 Task: Add Attachment from "Attach a link" to Card Card0000000360 in Board Board0000000090 in Workspace WS0000000030 in Trello. Add Cover Red to Card Card0000000360 in Board Board0000000090 in Workspace WS0000000030 in Trello. Add "Join Card" Button Button0000000360  to Card Card0000000360 in Board Board0000000090 in Workspace WS0000000030 in Trello. Add Description DS0000000360 to Card Card0000000360 in Board Board0000000090 in Workspace WS0000000030 in Trello. Add Comment CM0000000360 to Card Card0000000360 in Board Board0000000090 in Workspace WS0000000030 in Trello
Action: Mouse moved to (448, 519)
Screenshot: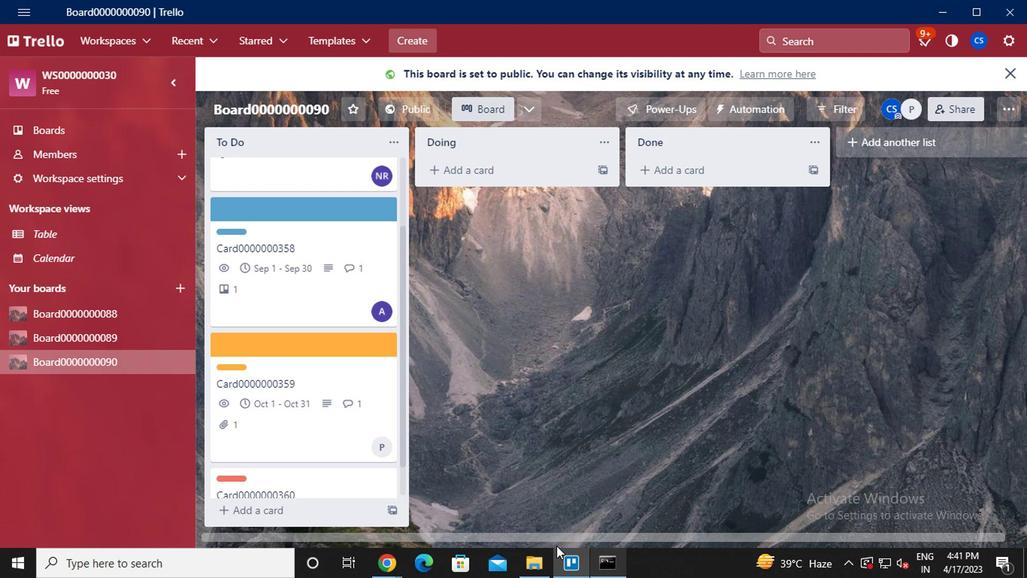 
Action: Mouse scrolled (448, 518) with delta (0, 0)
Screenshot: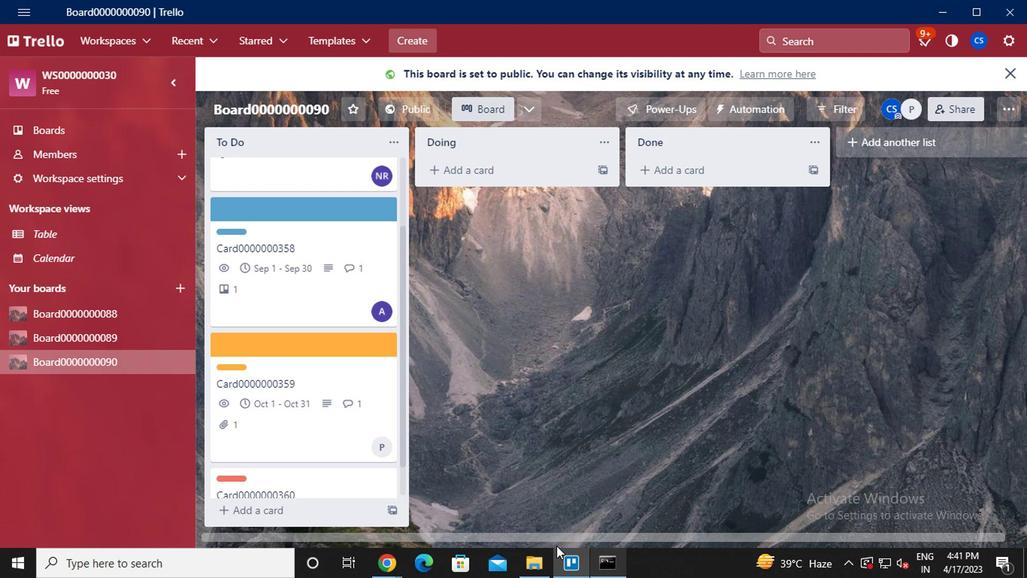 
Action: Mouse moved to (425, 501)
Screenshot: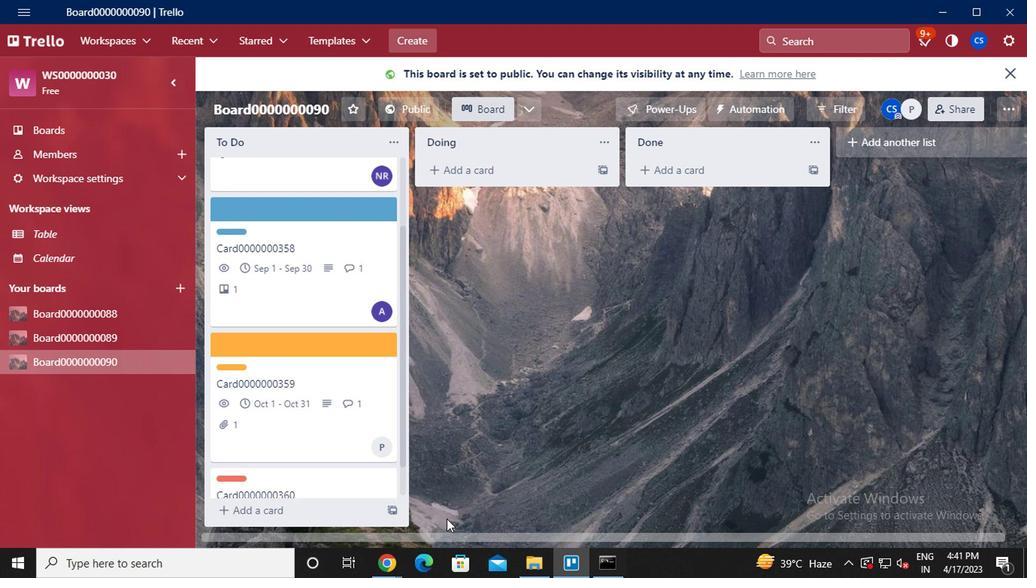 
Action: Mouse scrolled (425, 500) with delta (0, 0)
Screenshot: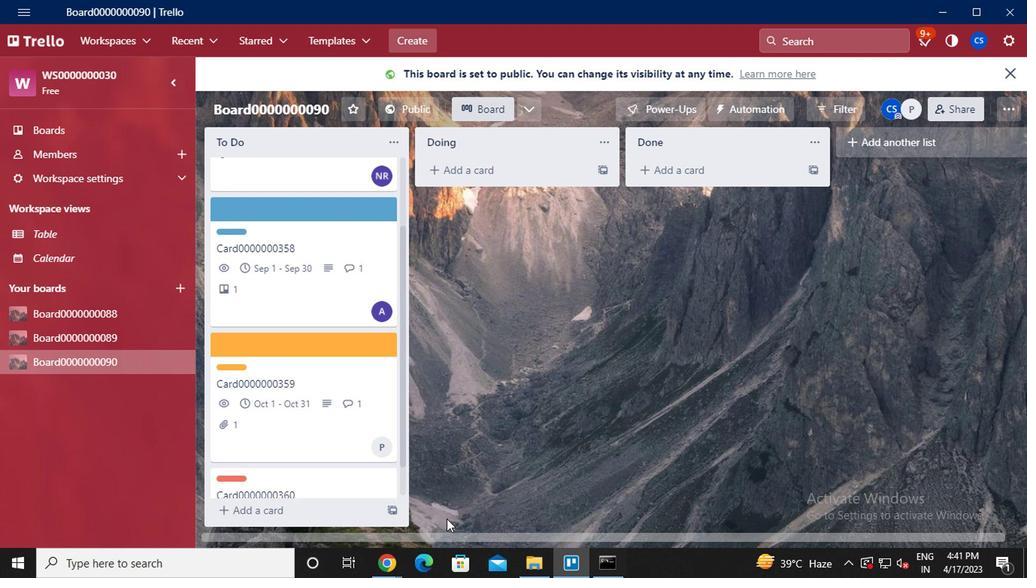 
Action: Mouse moved to (398, 481)
Screenshot: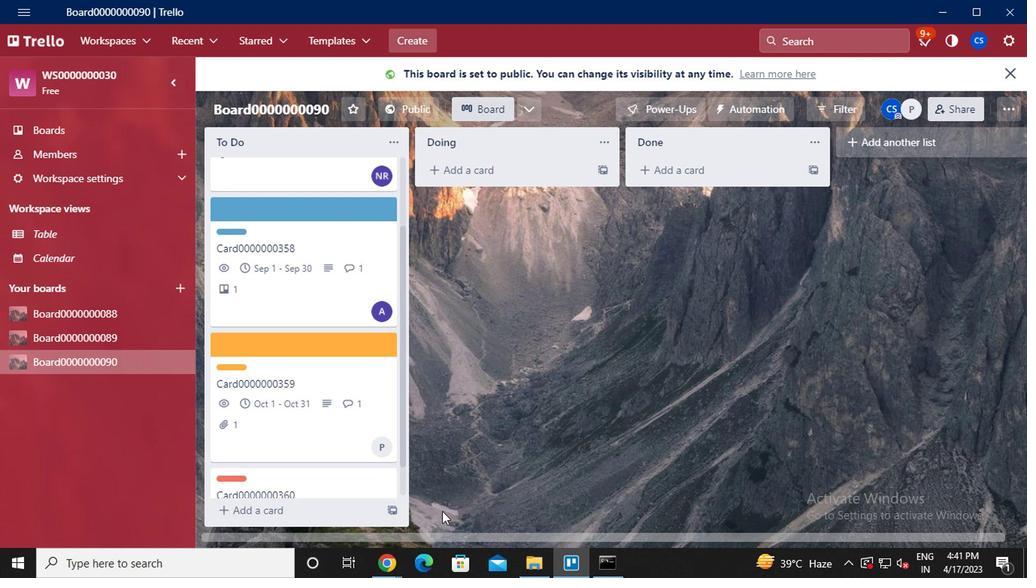 
Action: Mouse scrolled (398, 480) with delta (0, -1)
Screenshot: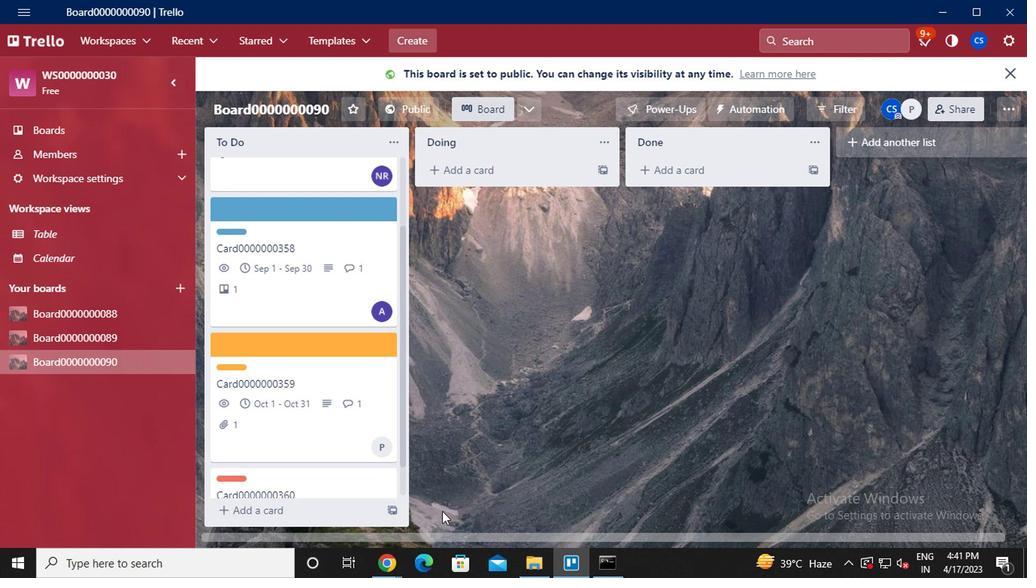 
Action: Mouse moved to (387, 472)
Screenshot: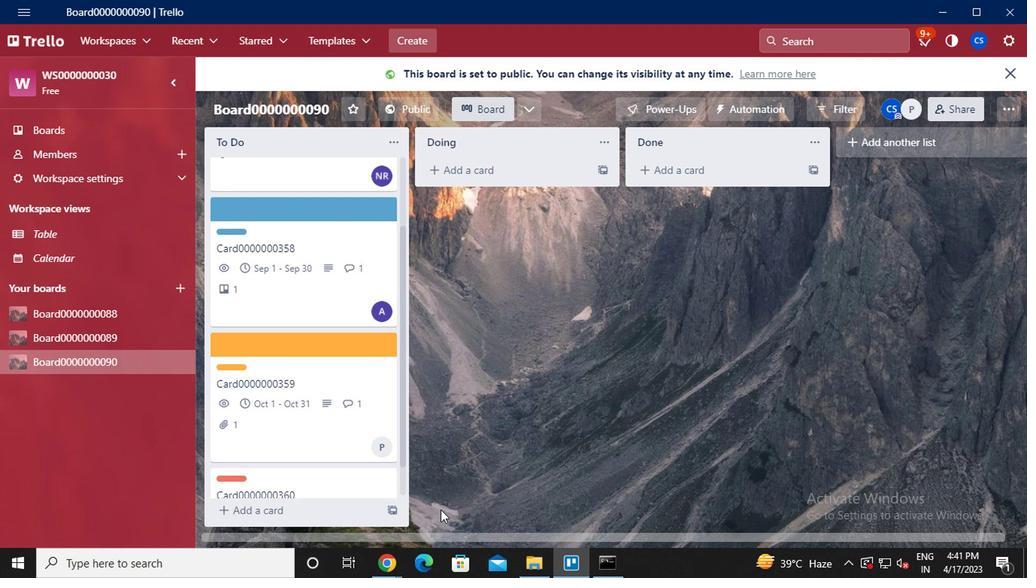 
Action: Mouse scrolled (387, 471) with delta (0, -1)
Screenshot: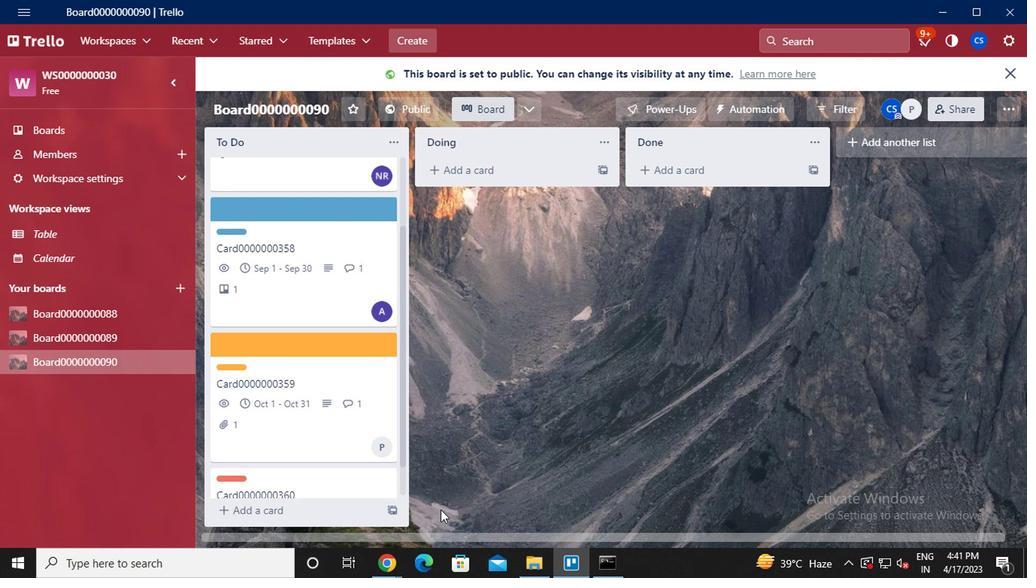 
Action: Mouse moved to (374, 463)
Screenshot: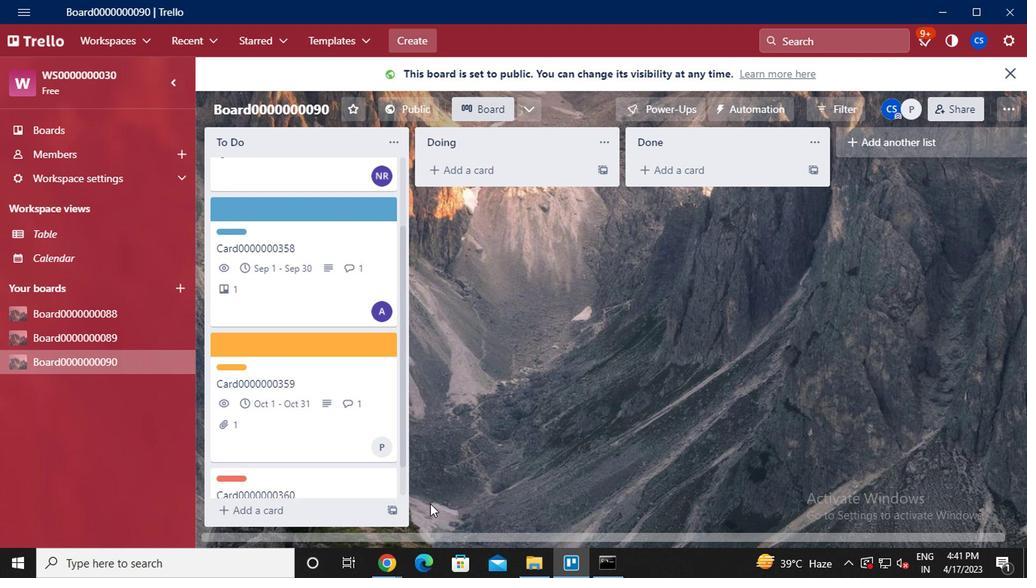 
Action: Mouse scrolled (374, 463) with delta (0, 0)
Screenshot: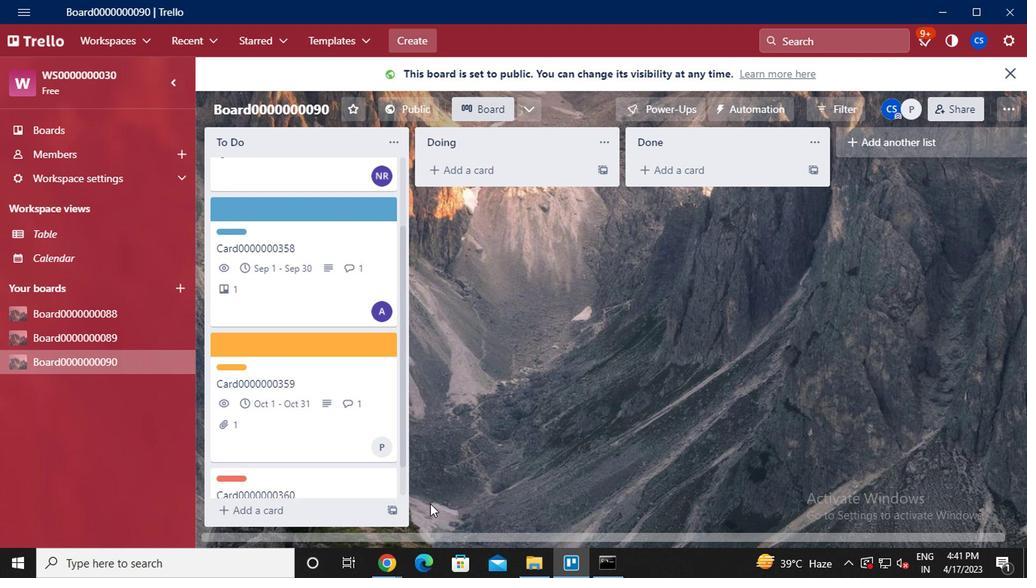 
Action: Mouse moved to (326, 461)
Screenshot: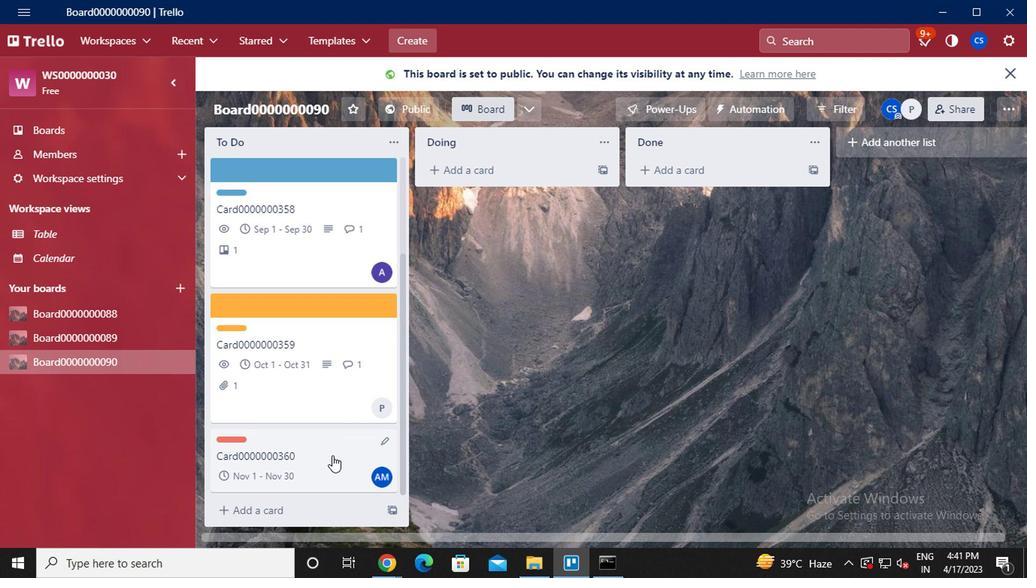 
Action: Mouse pressed left at (326, 461)
Screenshot: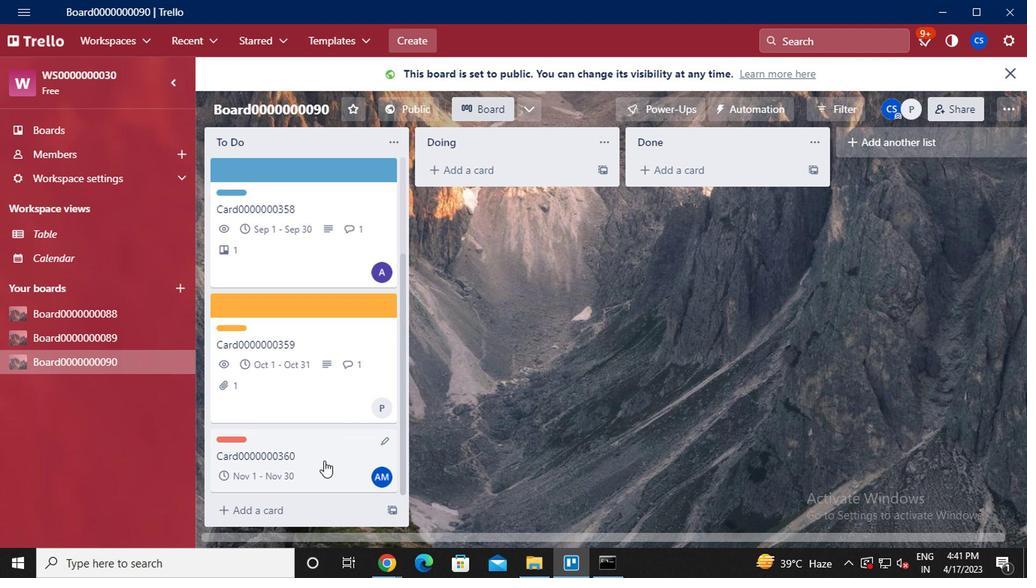
Action: Mouse moved to (716, 314)
Screenshot: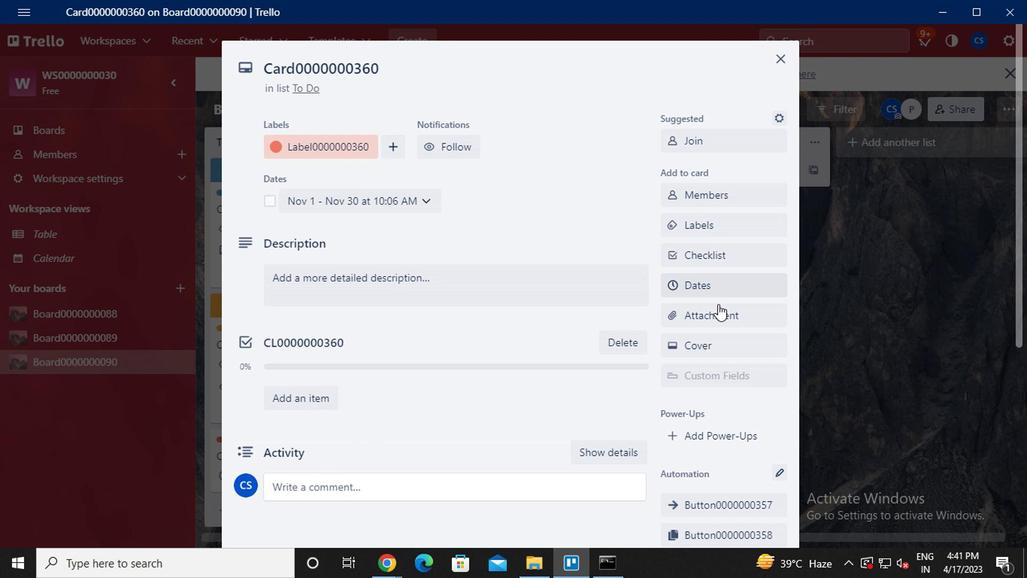 
Action: Mouse pressed left at (716, 314)
Screenshot: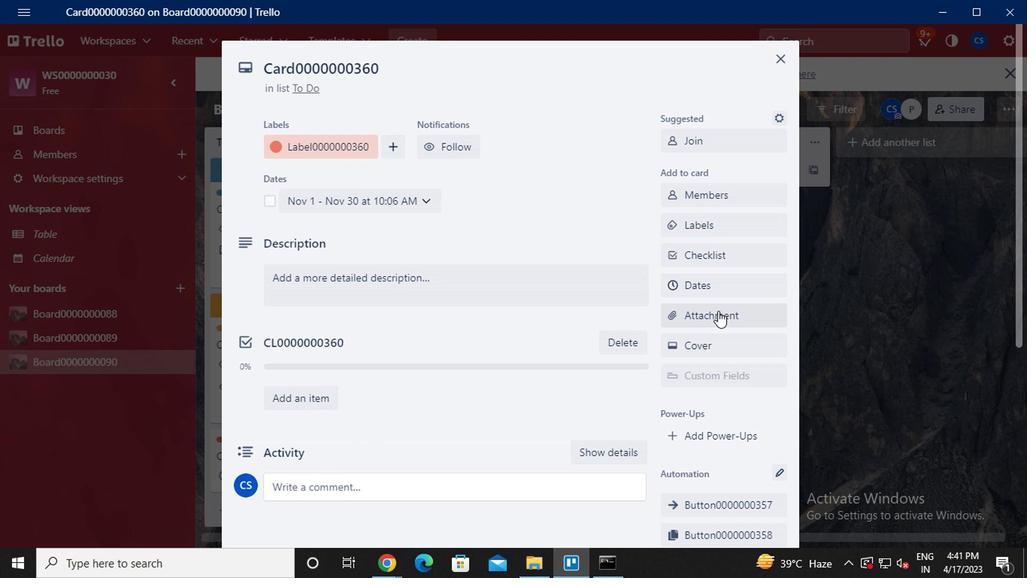 
Action: Mouse moved to (721, 303)
Screenshot: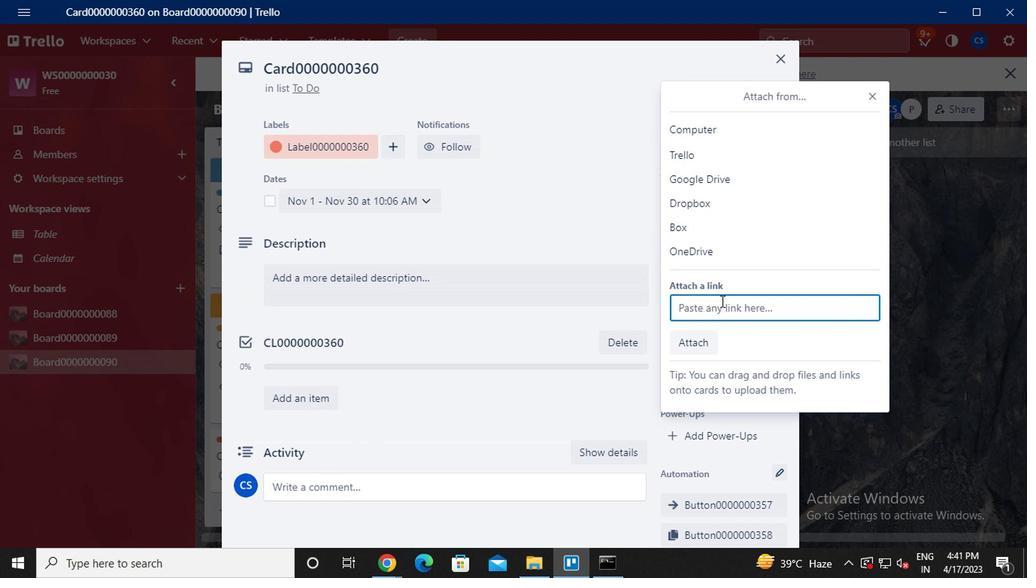 
Action: Key pressed ctrl+V<Key.enter>
Screenshot: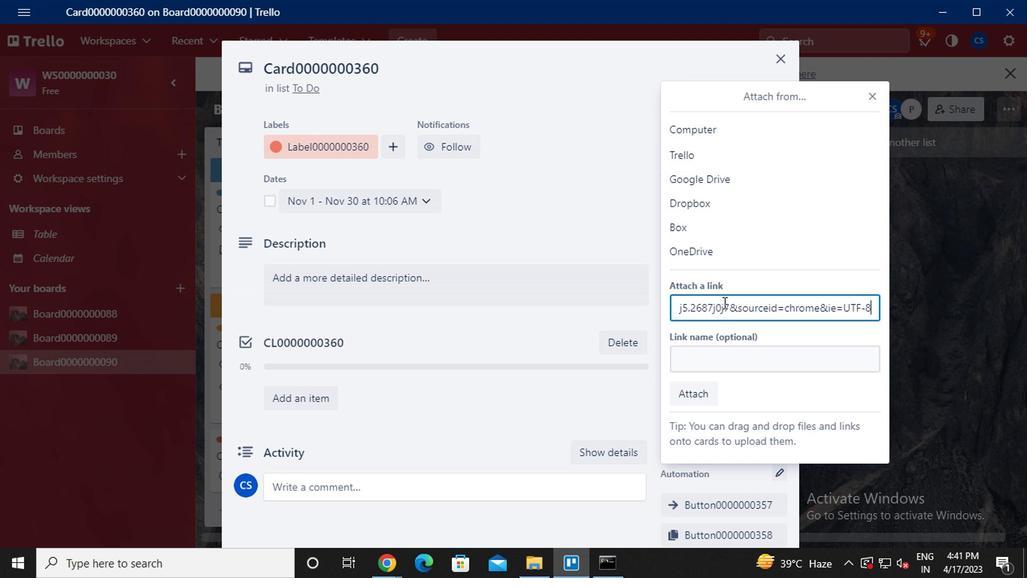 
Action: Mouse moved to (704, 346)
Screenshot: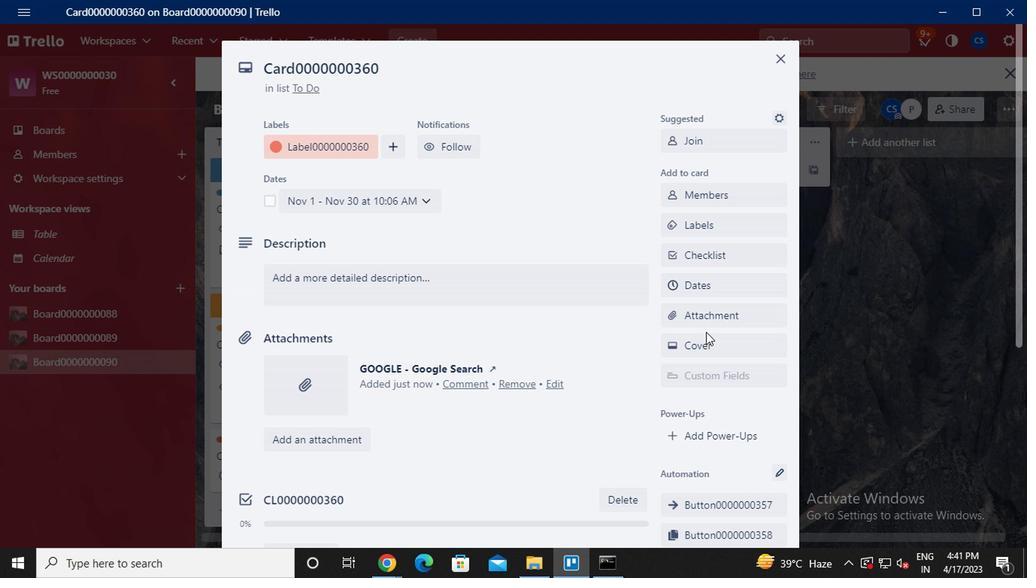 
Action: Mouse pressed left at (704, 346)
Screenshot: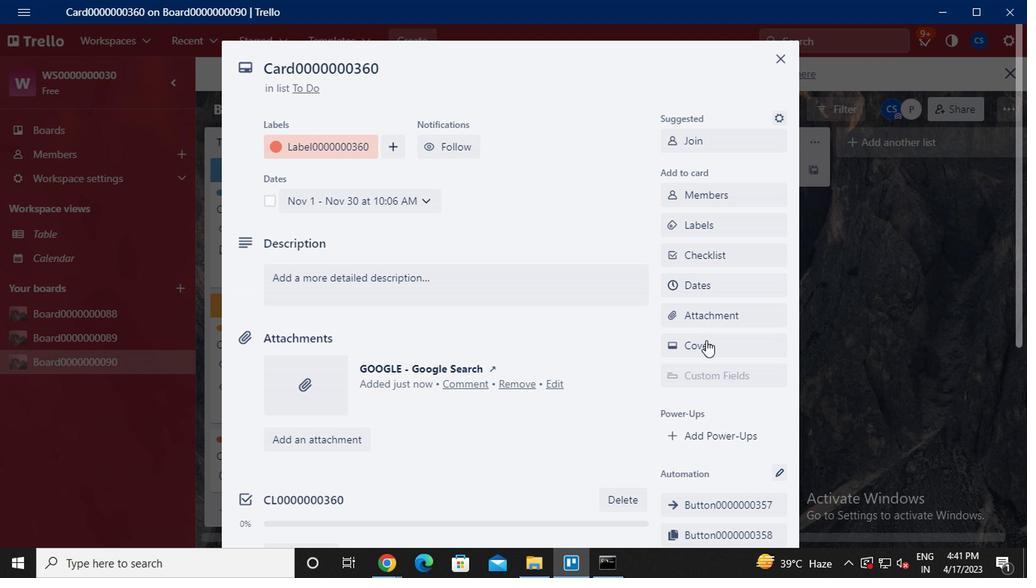 
Action: Mouse moved to (811, 251)
Screenshot: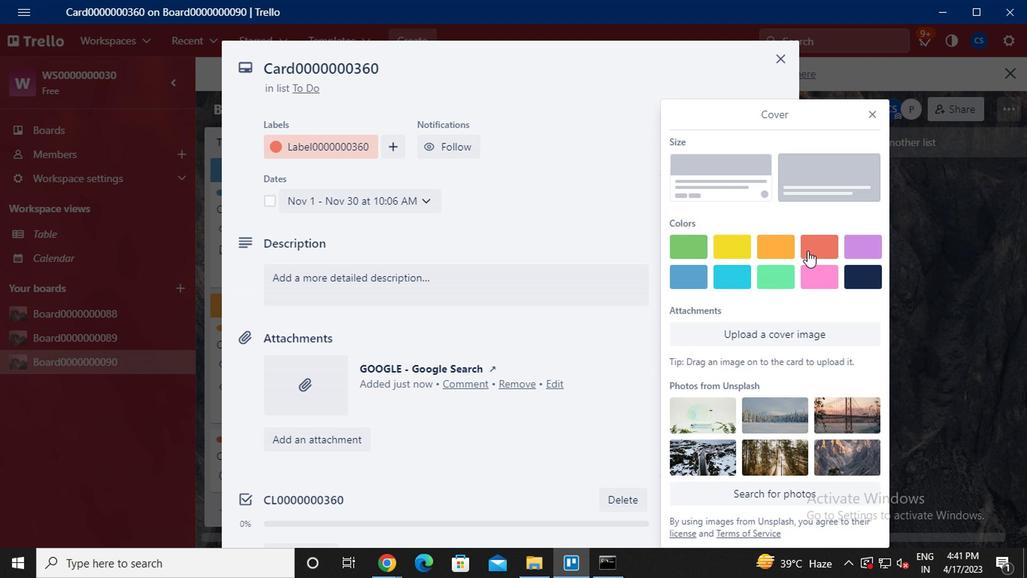 
Action: Mouse pressed left at (811, 251)
Screenshot: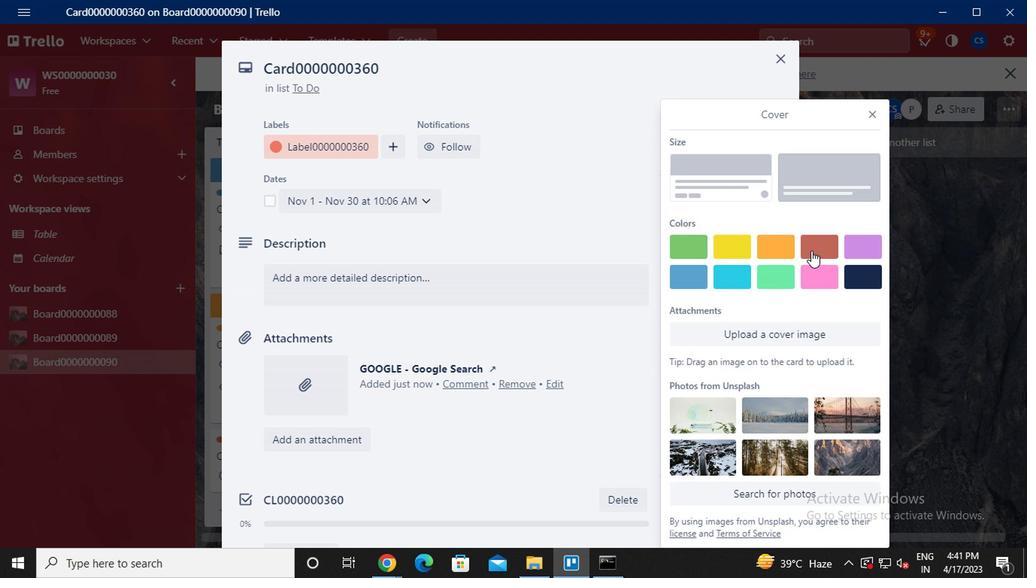 
Action: Mouse moved to (869, 85)
Screenshot: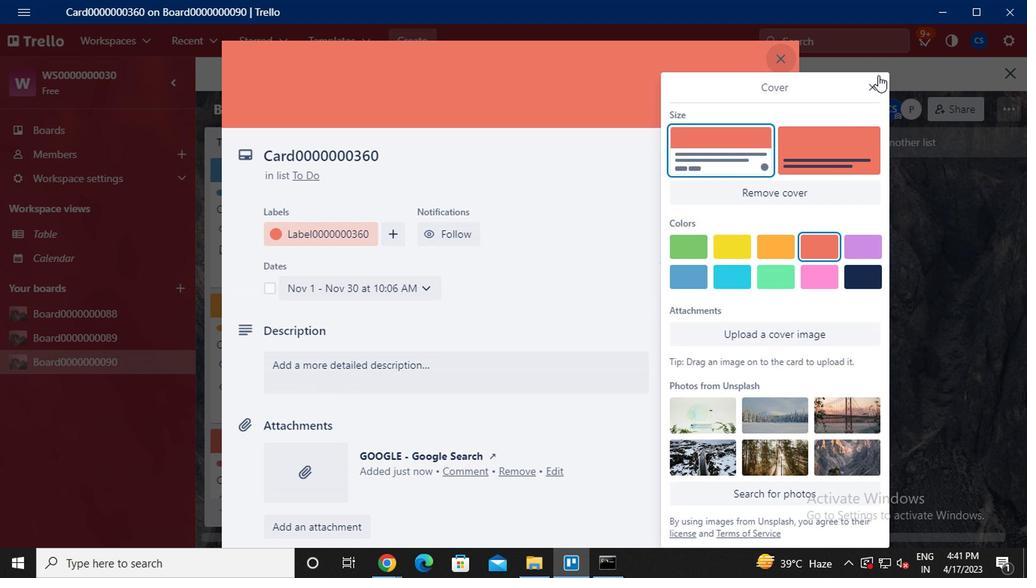 
Action: Mouse pressed left at (869, 85)
Screenshot: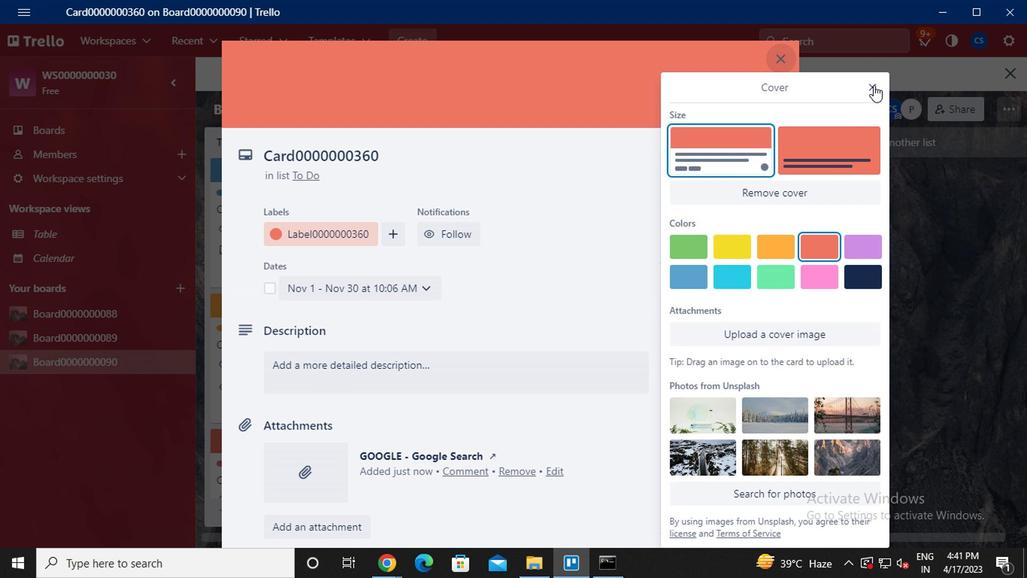 
Action: Mouse moved to (771, 224)
Screenshot: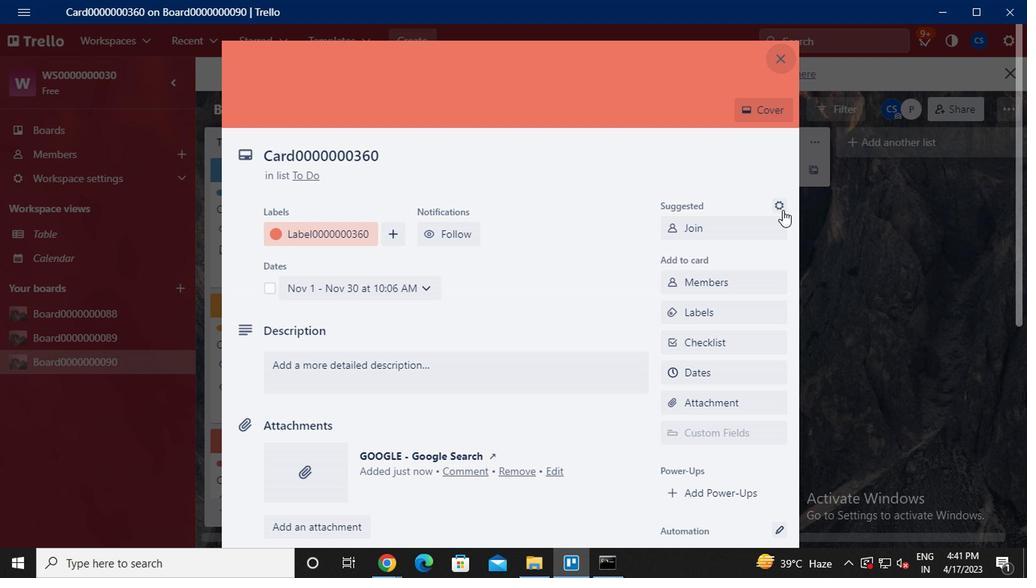 
Action: Mouse scrolled (771, 224) with delta (0, 0)
Screenshot: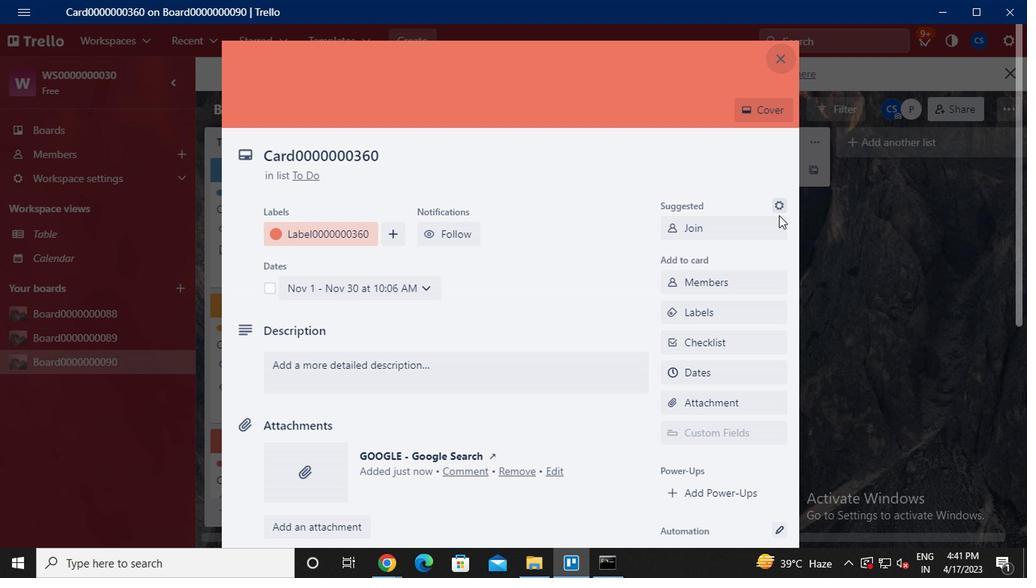 
Action: Mouse moved to (769, 229)
Screenshot: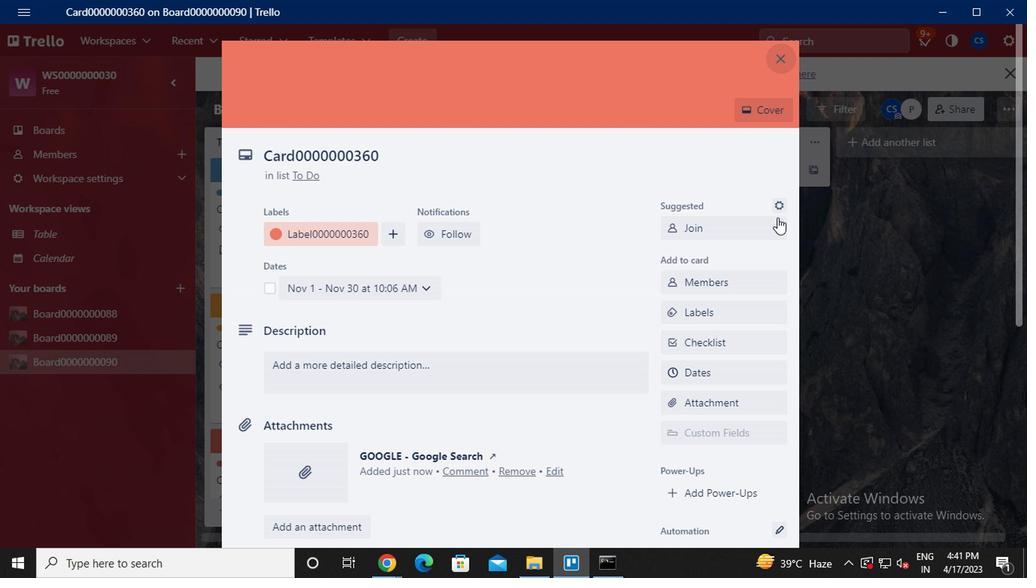 
Action: Mouse scrolled (769, 228) with delta (0, -1)
Screenshot: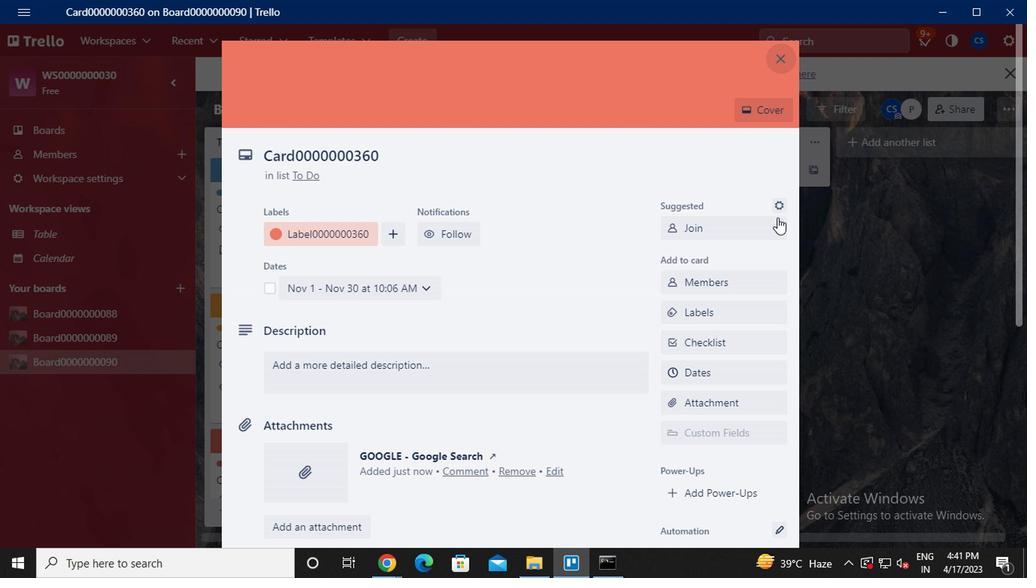 
Action: Mouse moved to (768, 232)
Screenshot: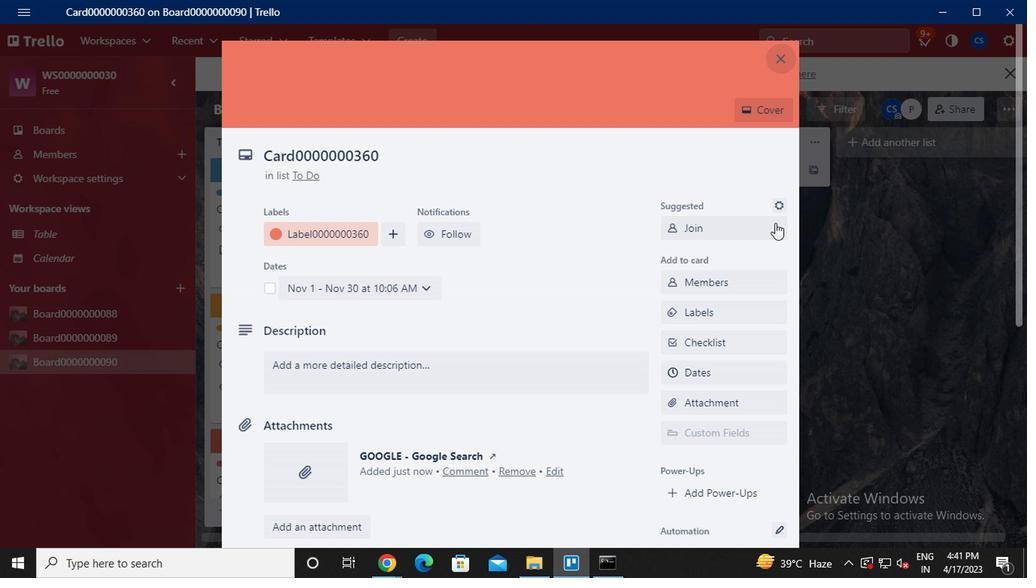 
Action: Mouse scrolled (768, 231) with delta (0, 0)
Screenshot: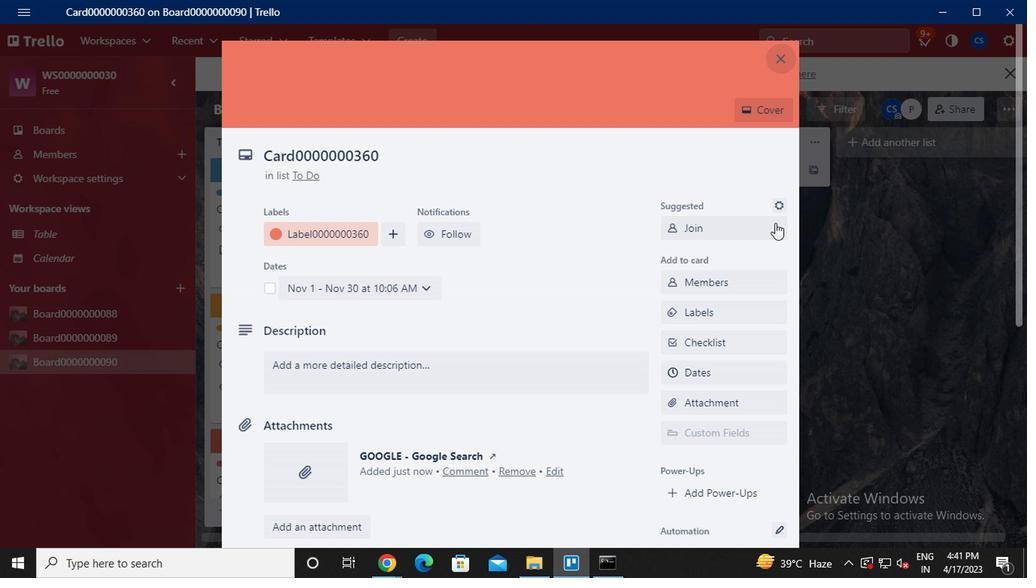 
Action: Mouse moved to (766, 236)
Screenshot: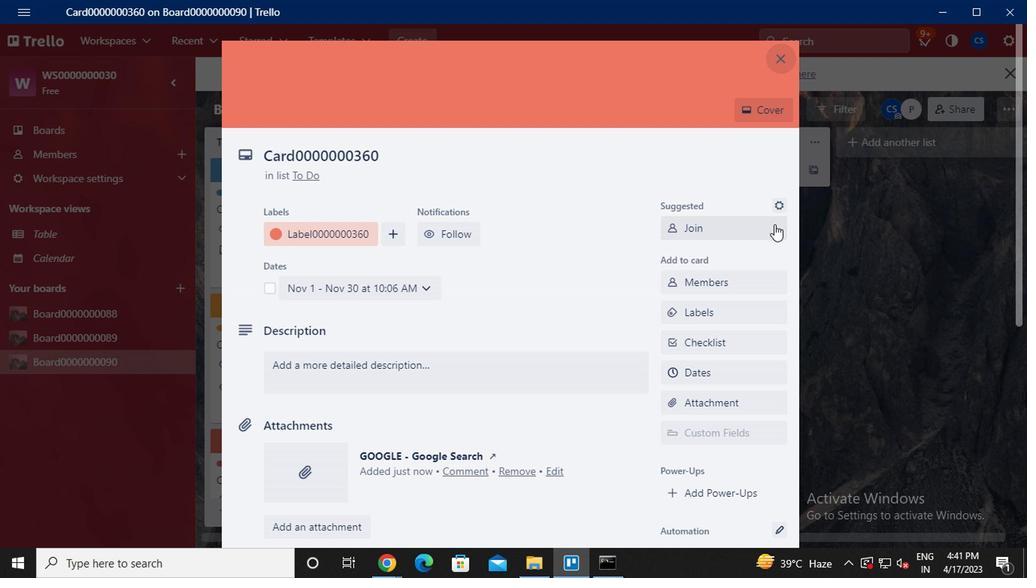 
Action: Mouse scrolled (766, 235) with delta (0, 0)
Screenshot: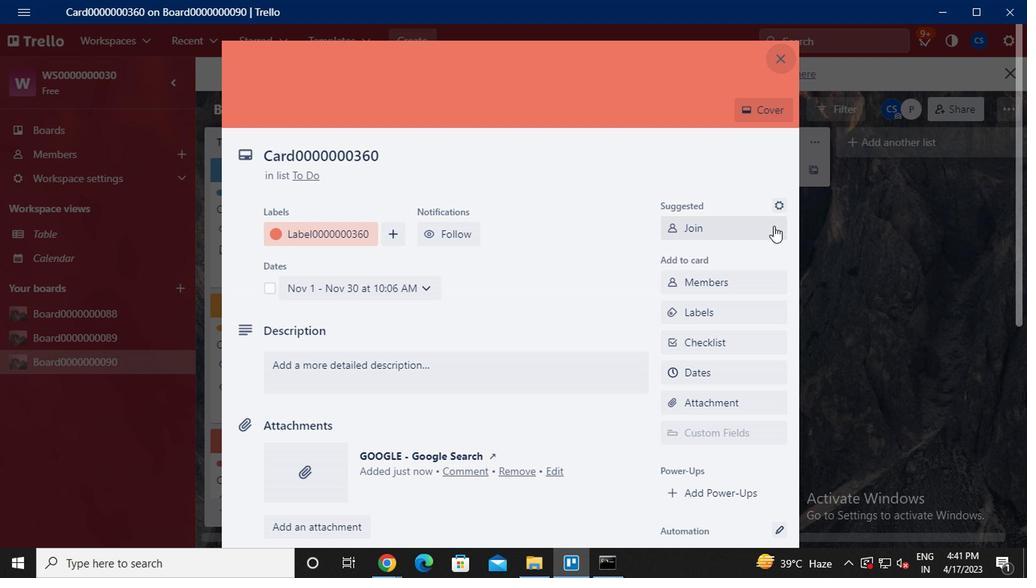 
Action: Mouse moved to (730, 348)
Screenshot: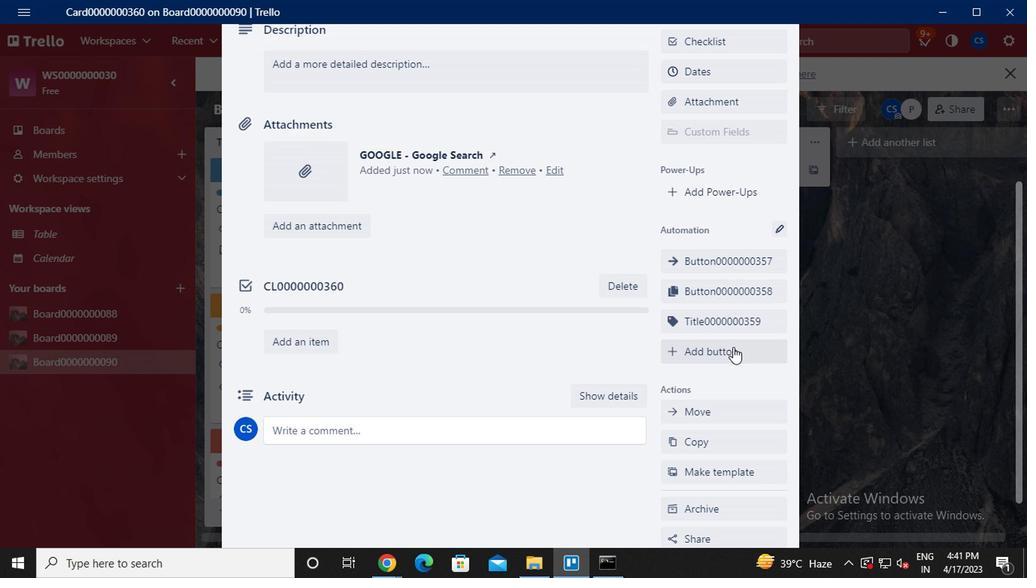 
Action: Mouse pressed left at (730, 348)
Screenshot: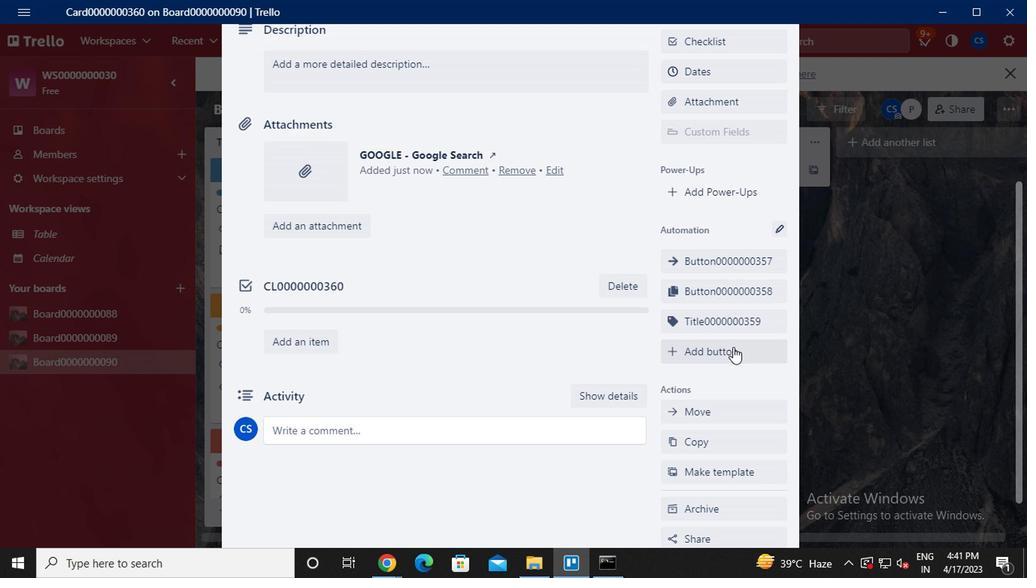 
Action: Mouse moved to (740, 231)
Screenshot: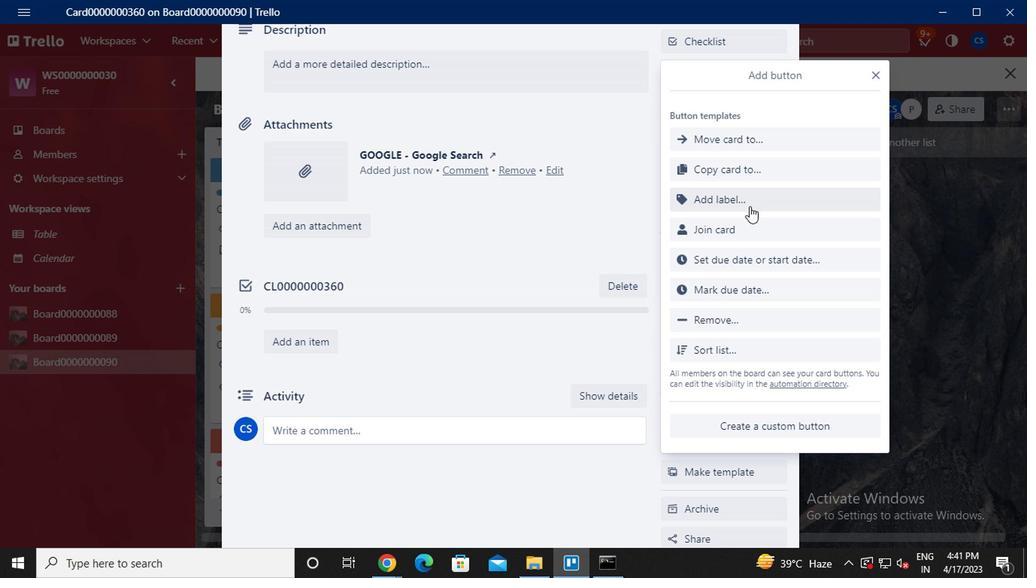 
Action: Mouse pressed left at (740, 231)
Screenshot: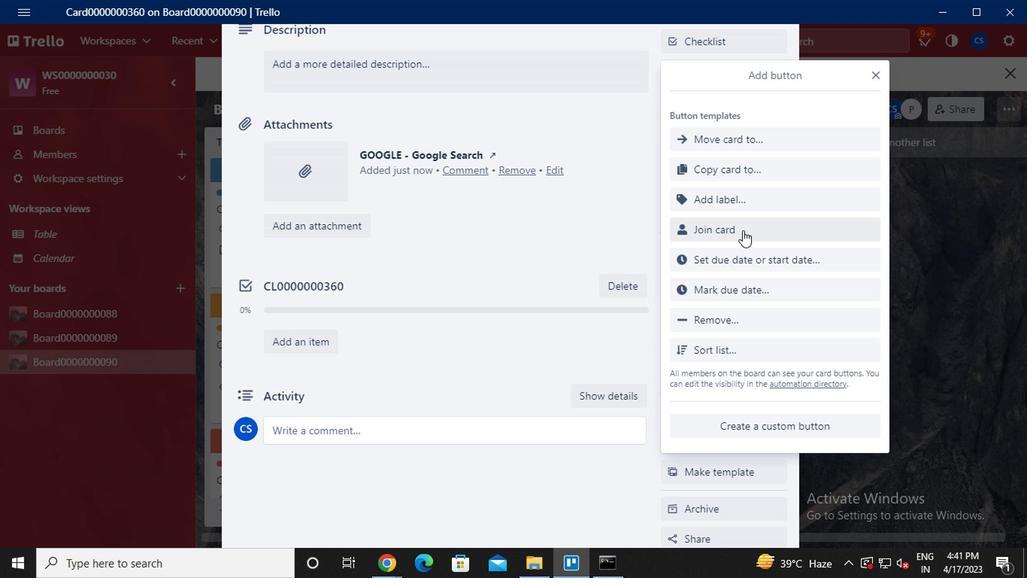 
Action: Key pressed ctrl+B<Key.caps_lock>utton0000000360
Screenshot: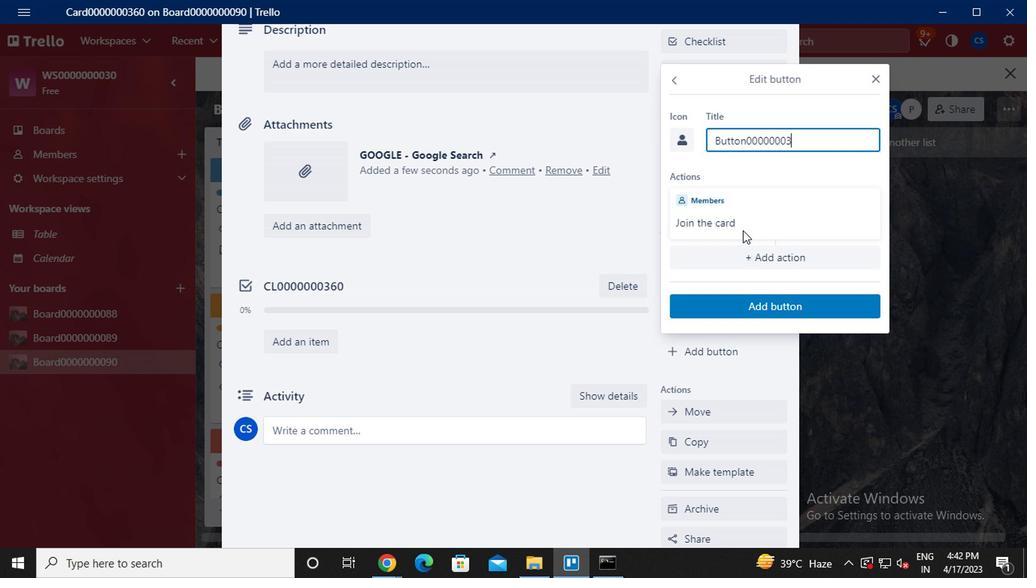 
Action: Mouse moved to (756, 311)
Screenshot: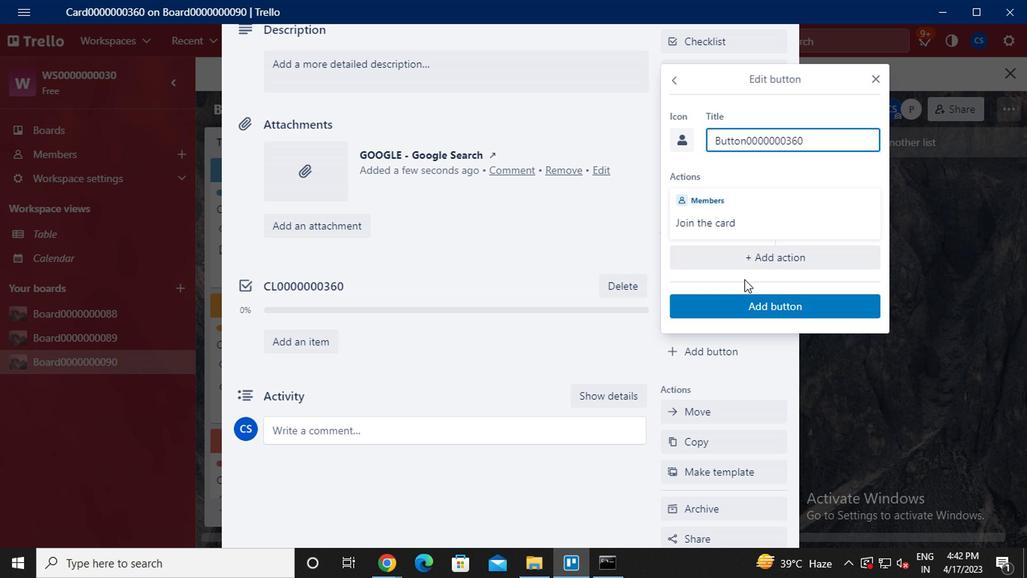 
Action: Mouse pressed left at (756, 311)
Screenshot: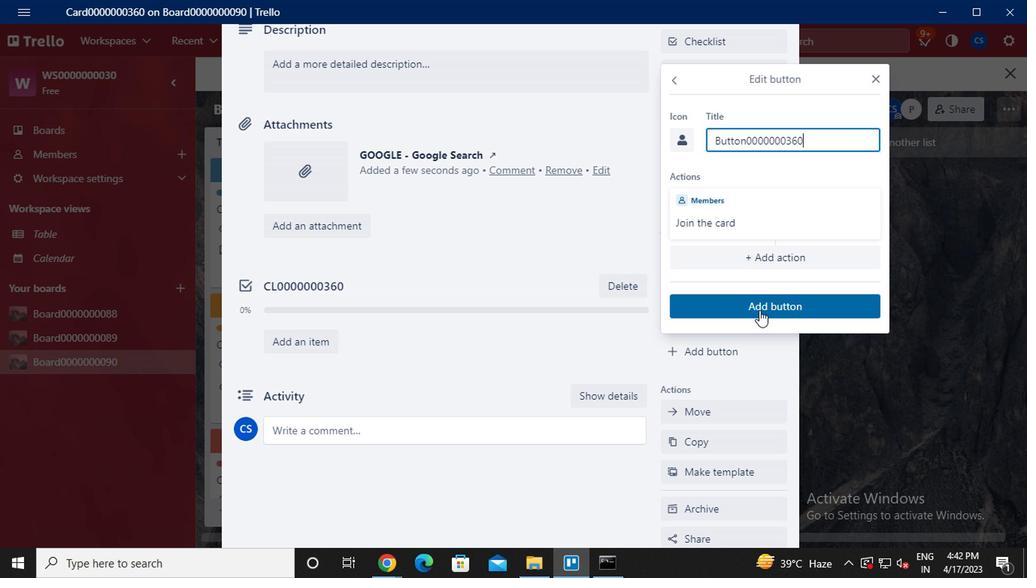 
Action: Mouse moved to (358, 276)
Screenshot: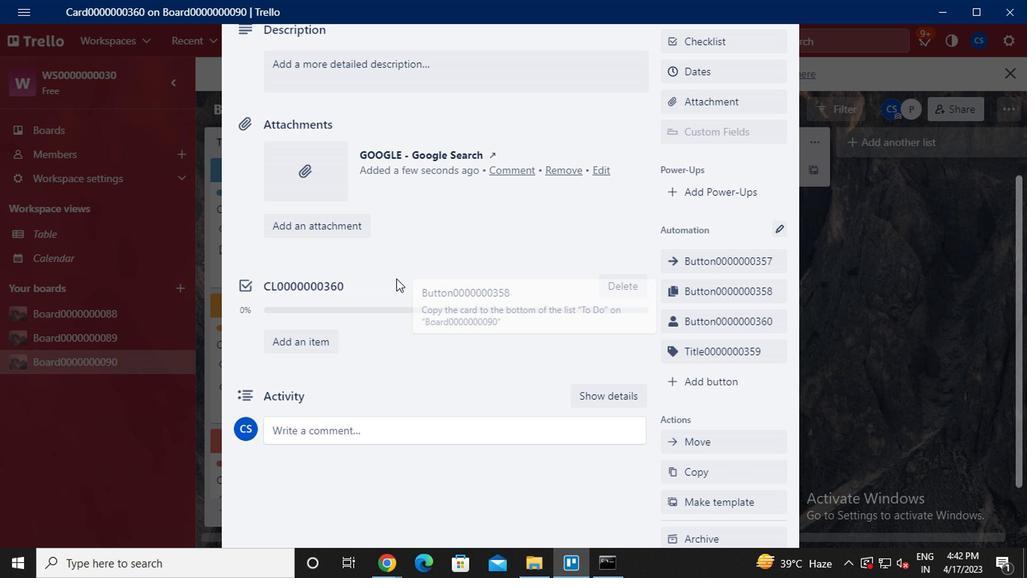 
Action: Mouse scrolled (358, 276) with delta (0, 0)
Screenshot: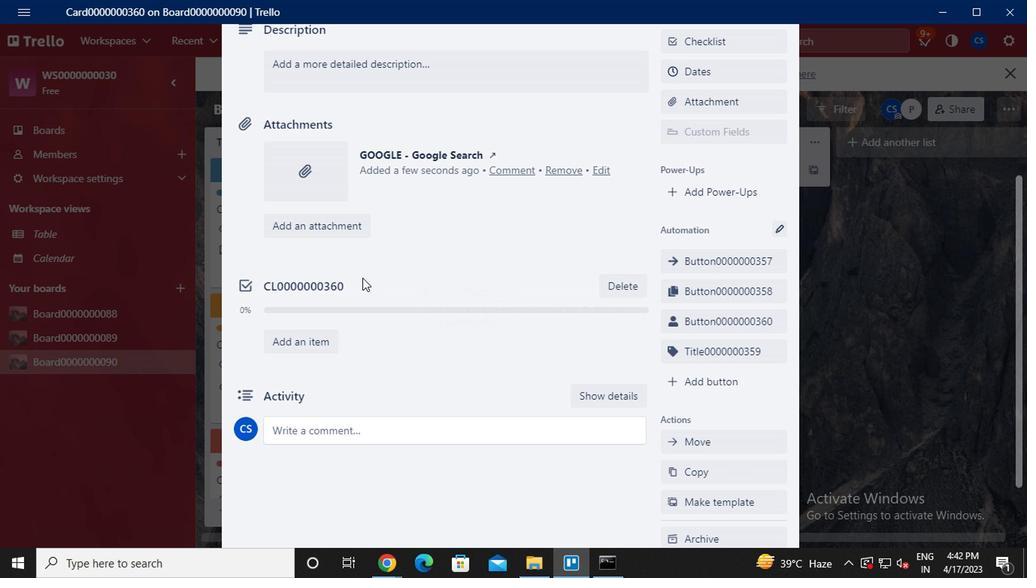 
Action: Mouse scrolled (358, 276) with delta (0, 0)
Screenshot: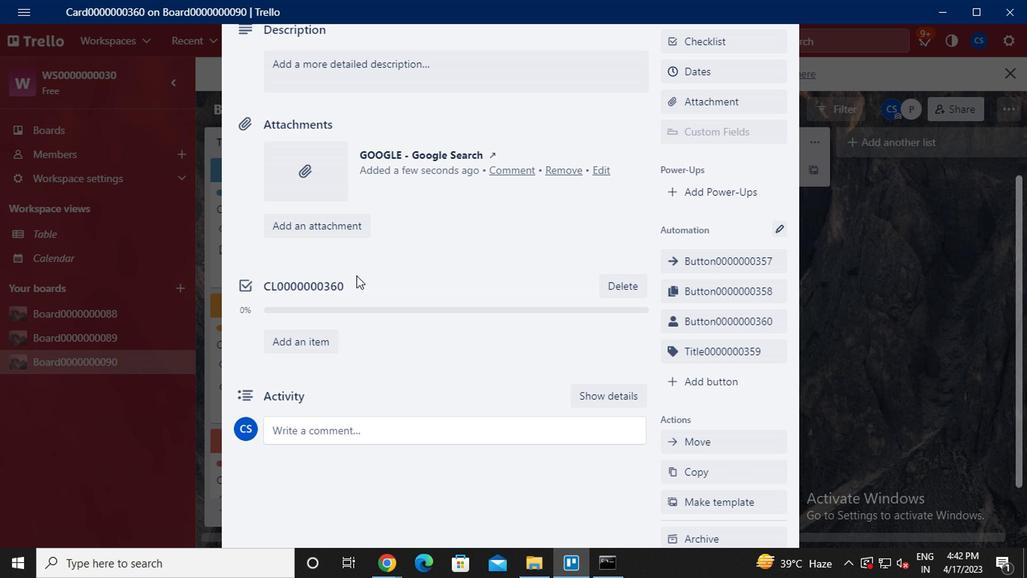 
Action: Mouse moved to (448, 207)
Screenshot: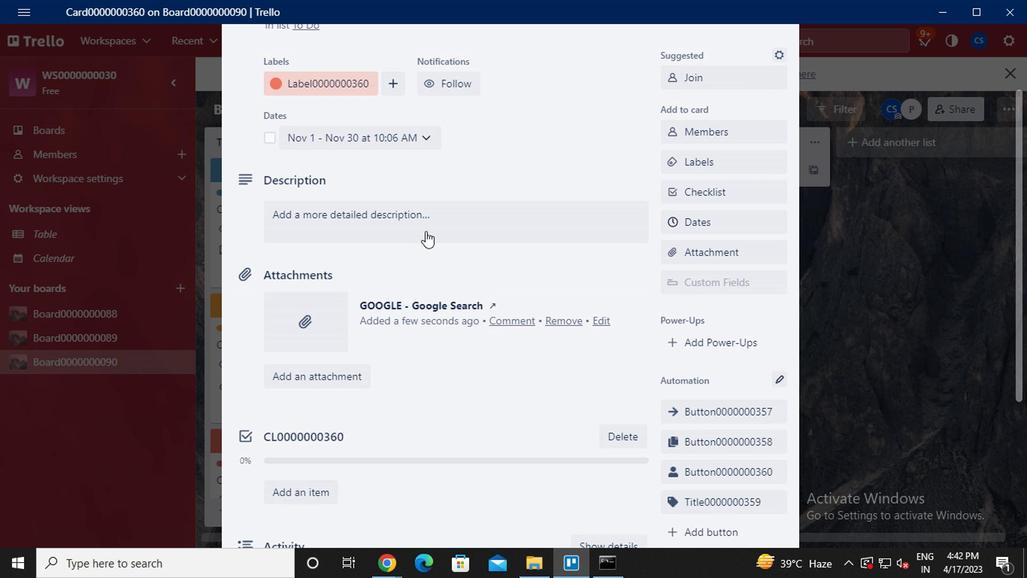 
Action: Mouse pressed left at (448, 207)
Screenshot: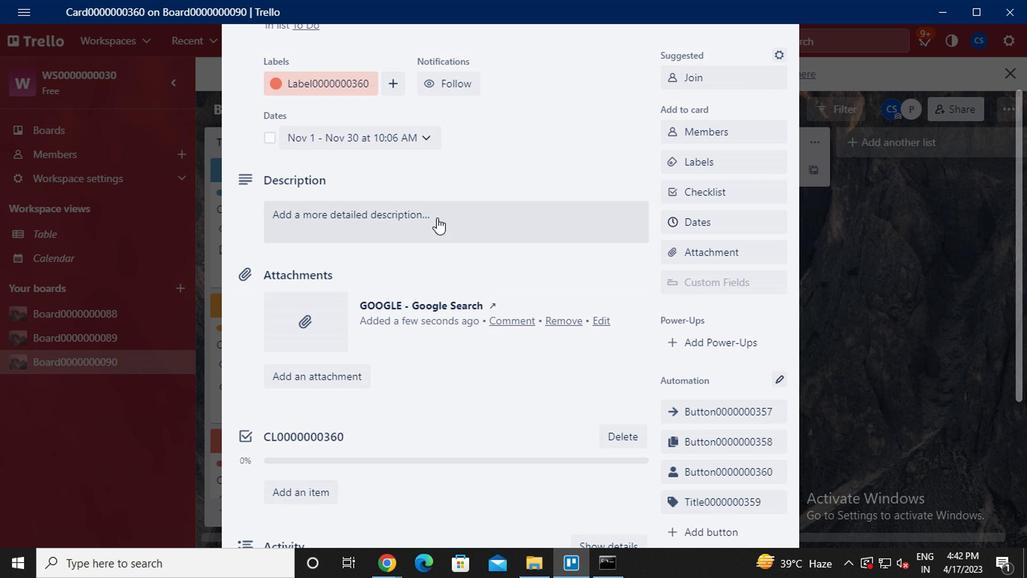 
Action: Key pressed <Key.caps_lock>ds0000000360
Screenshot: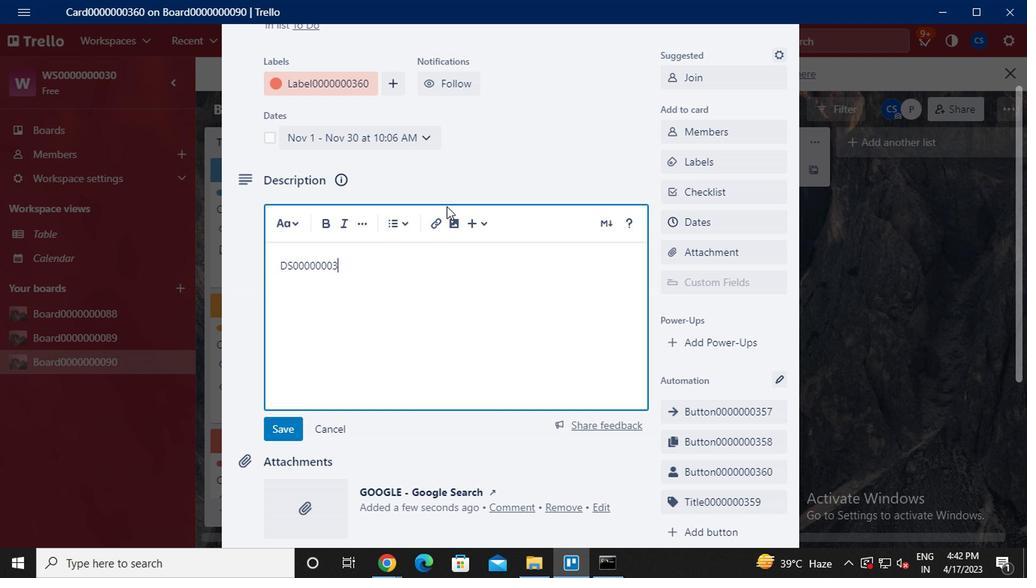 
Action: Mouse moved to (297, 434)
Screenshot: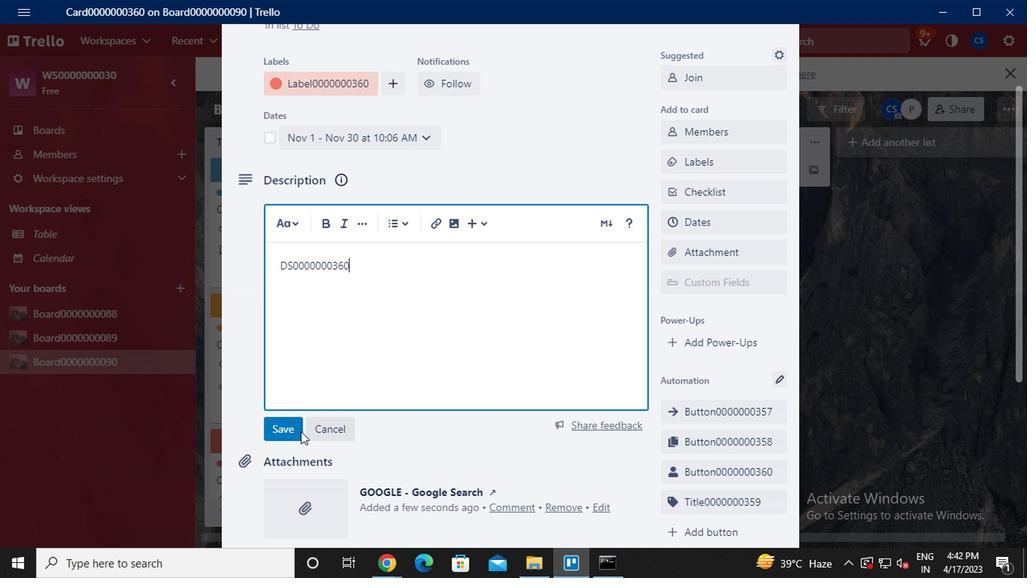 
Action: Mouse pressed left at (297, 434)
Screenshot: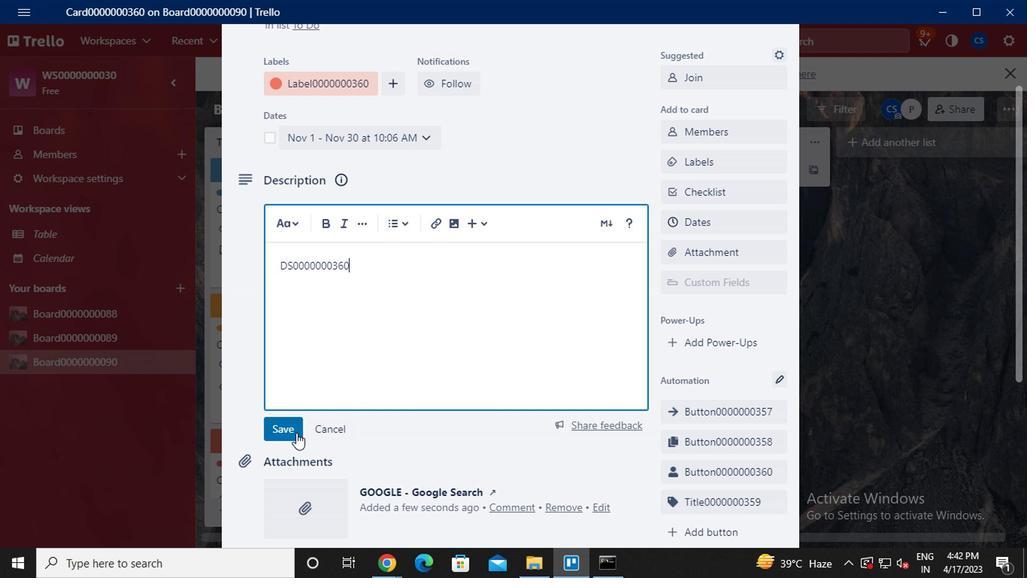 
Action: Mouse moved to (466, 388)
Screenshot: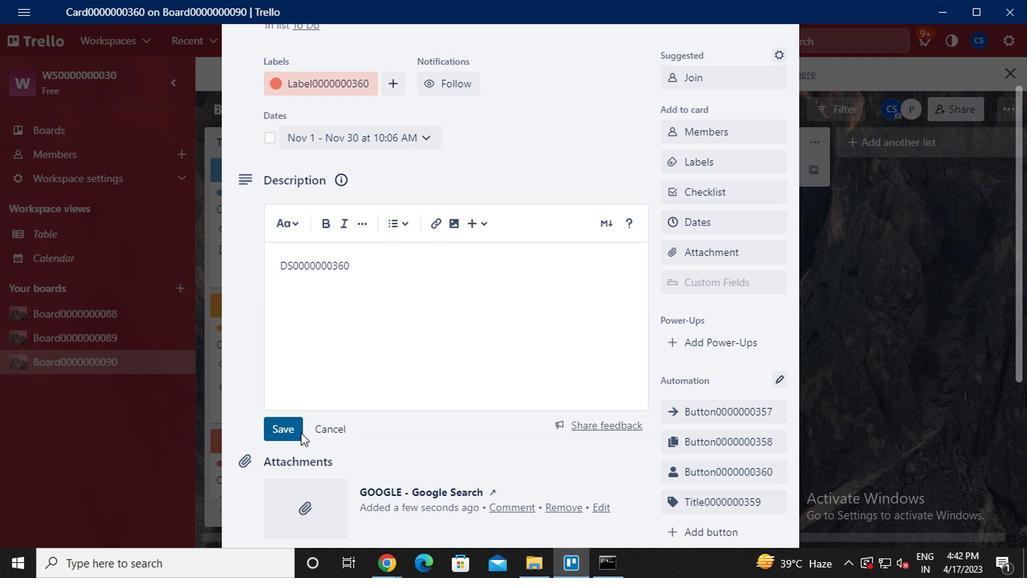 
Action: Mouse scrolled (466, 387) with delta (0, 0)
Screenshot: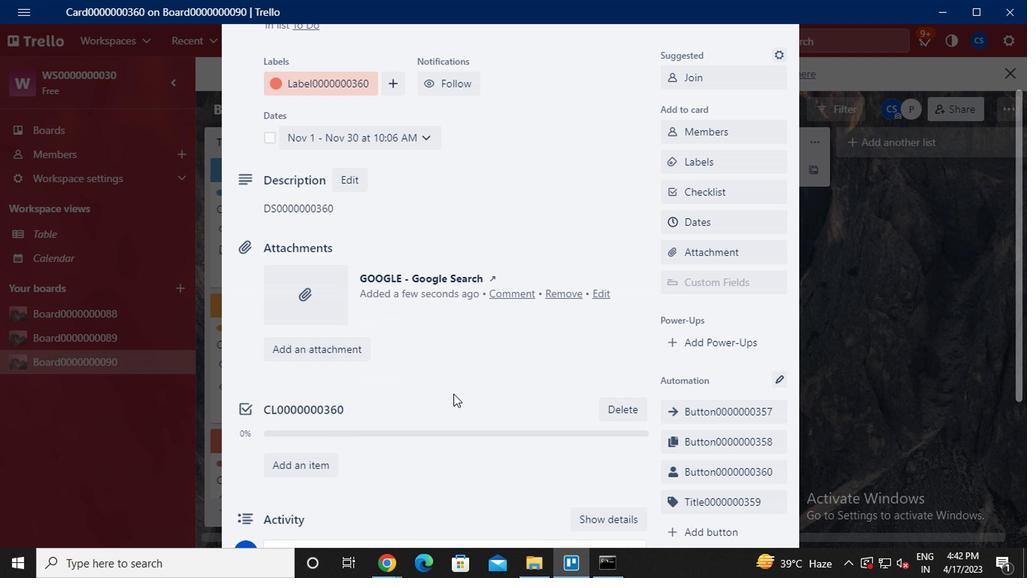 
Action: Mouse scrolled (466, 387) with delta (0, 0)
Screenshot: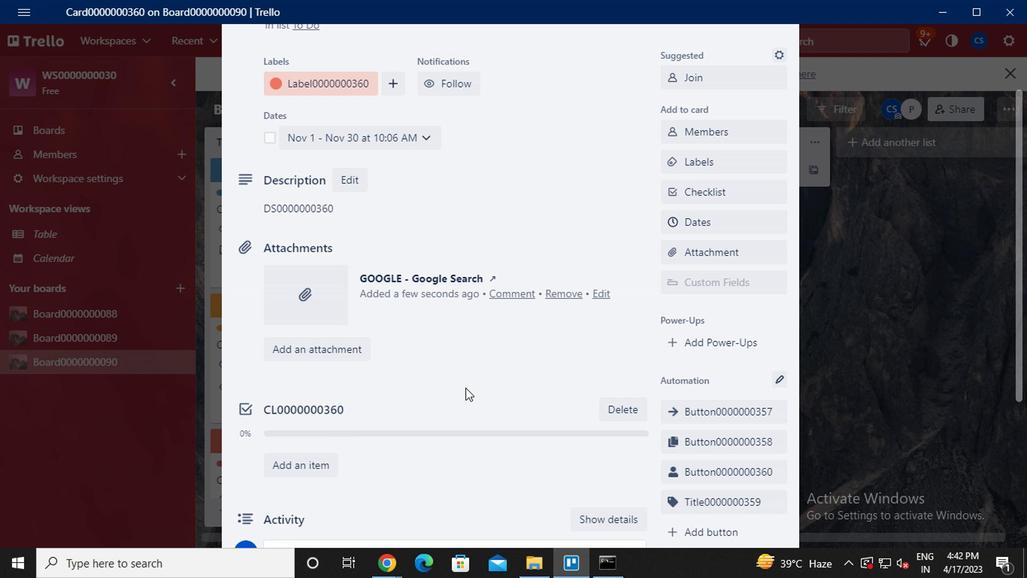 
Action: Mouse scrolled (466, 387) with delta (0, 0)
Screenshot: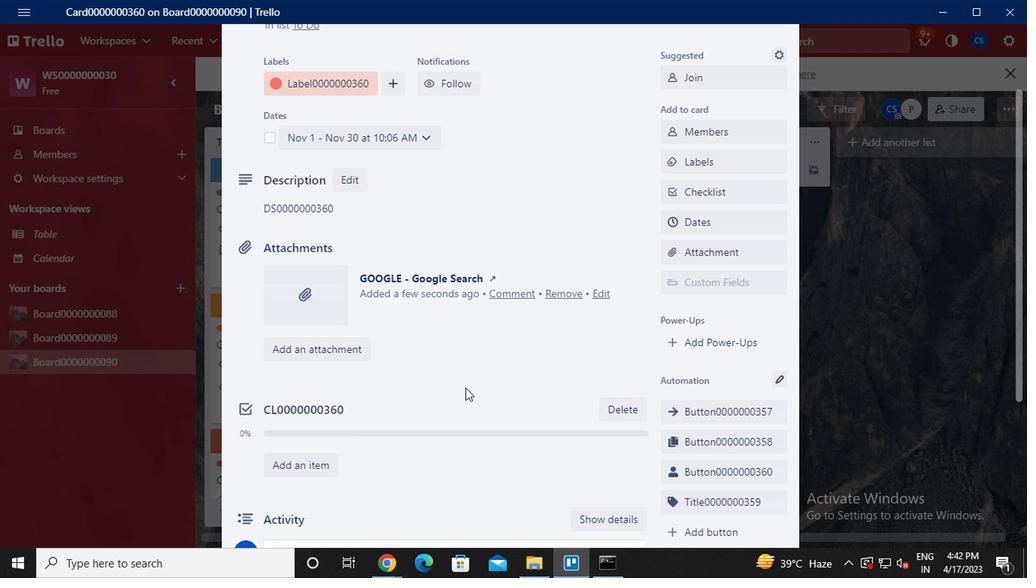 
Action: Mouse scrolled (466, 387) with delta (0, 0)
Screenshot: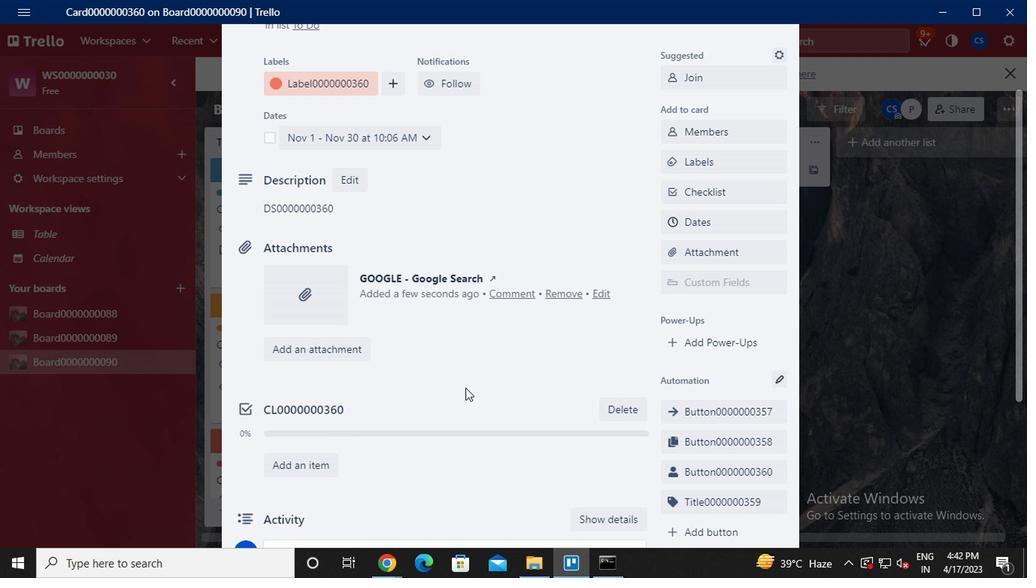 
Action: Mouse moved to (467, 293)
Screenshot: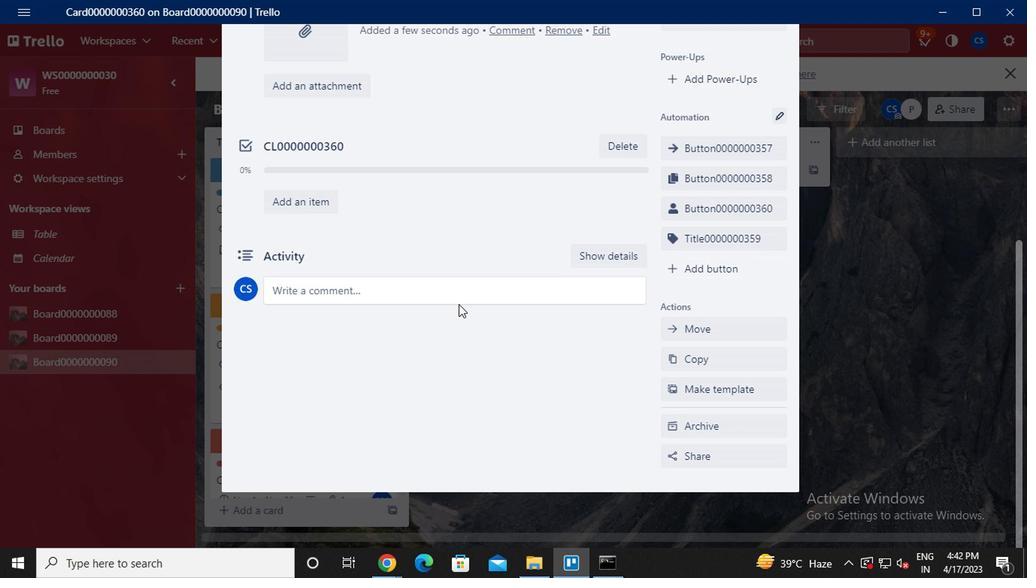 
Action: Mouse pressed left at (467, 293)
Screenshot: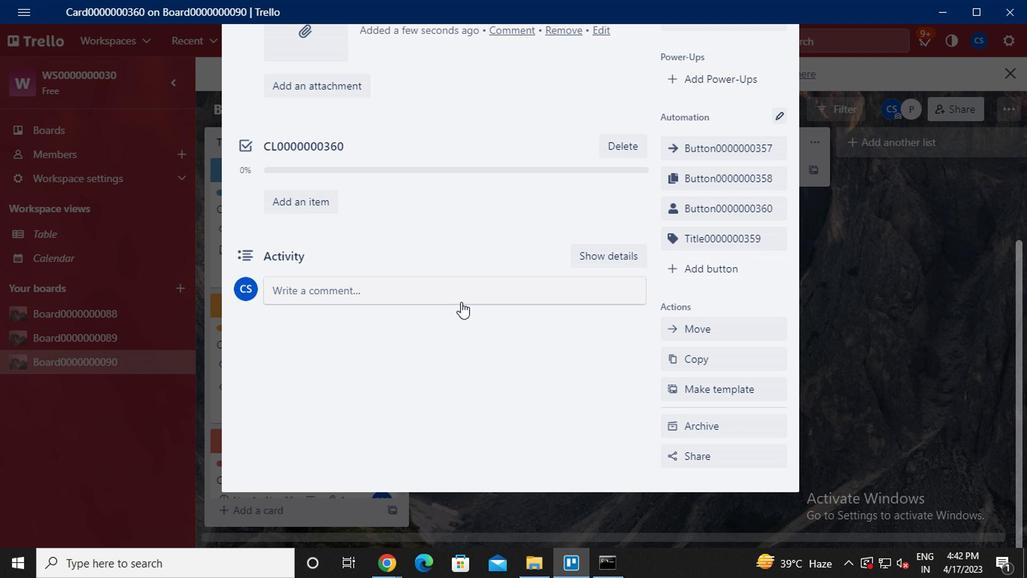 
Action: Key pressed cm0000000360
Screenshot: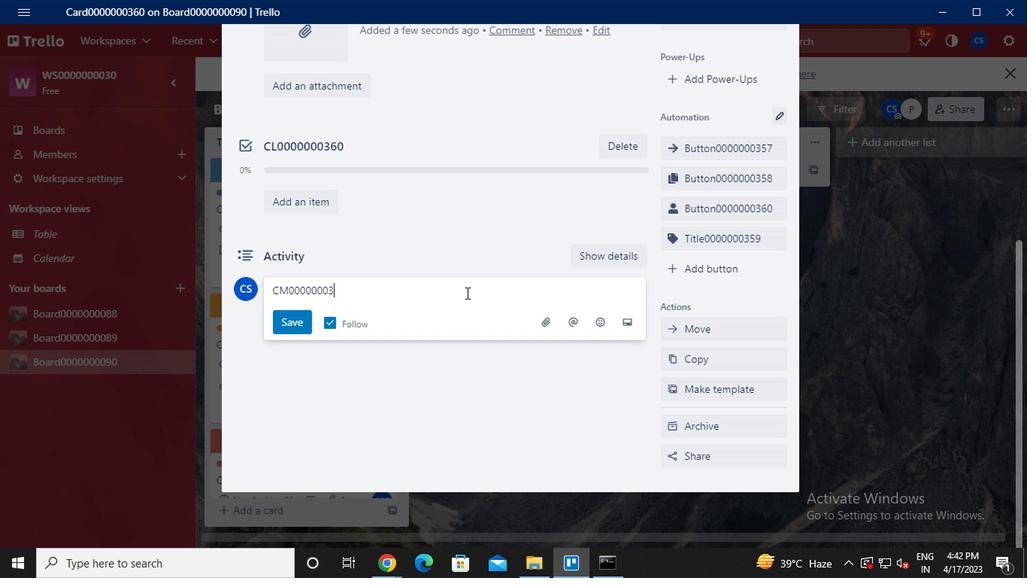 
Action: Mouse moved to (307, 328)
Screenshot: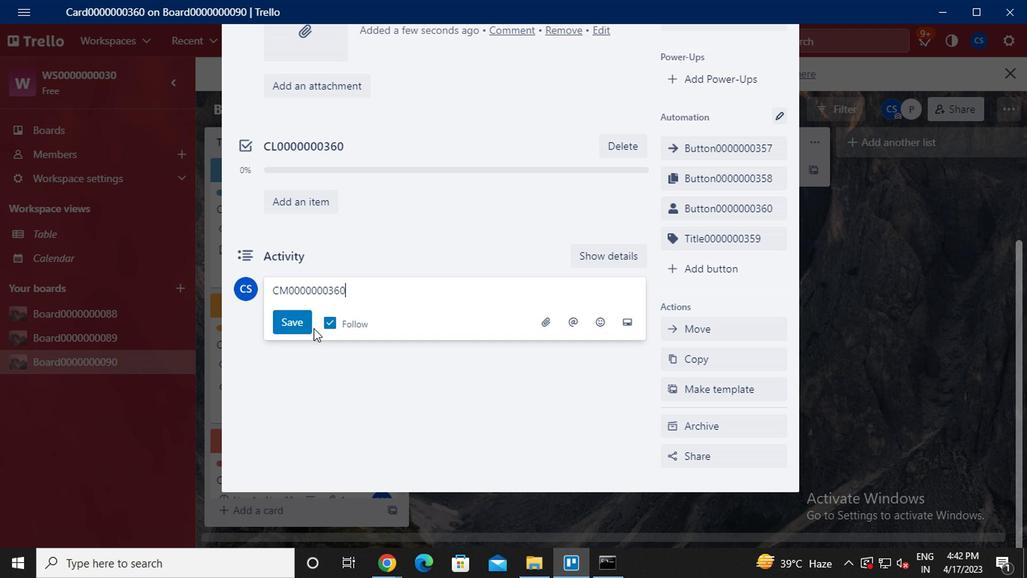 
Action: Mouse pressed left at (307, 328)
Screenshot: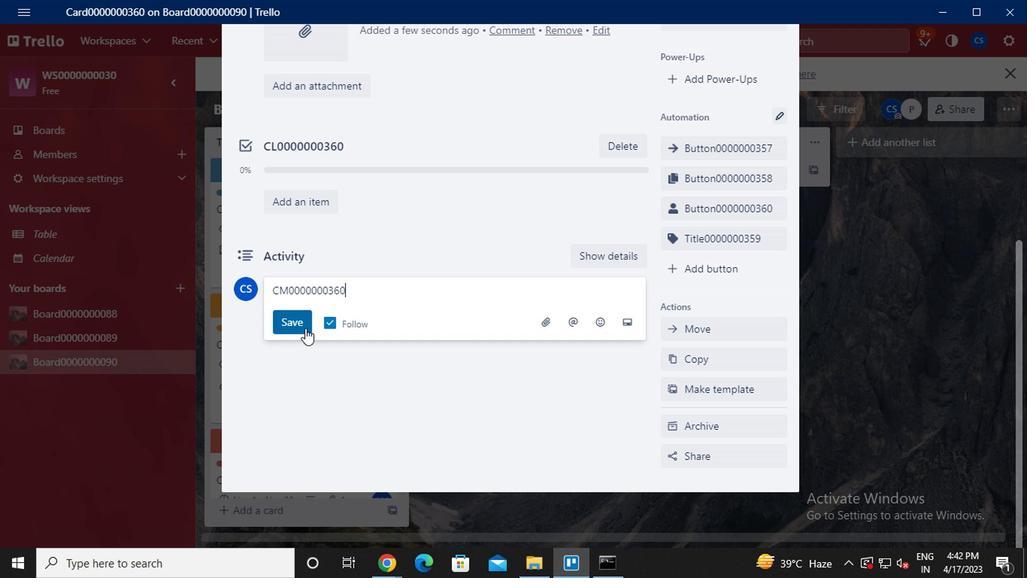 
Action: Mouse moved to (578, 321)
Screenshot: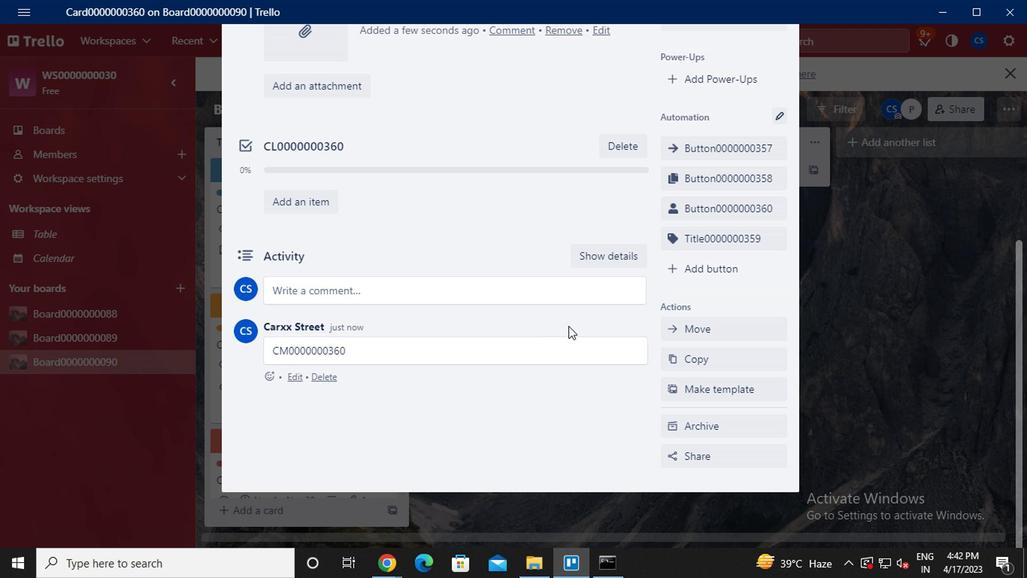 
